 Task: Create Card Software Deployment Review in Board Content Marketing Platforms to Workspace Corporate Housing. Create Card Chemistry Conference Review in Board Business Model Canvas Creation to Workspace Corporate Housing. Create Card Software Deployment Review in Board Sales Pipeline Management and Forecasting to Workspace Corporate Housing
Action: Mouse moved to (89, 274)
Screenshot: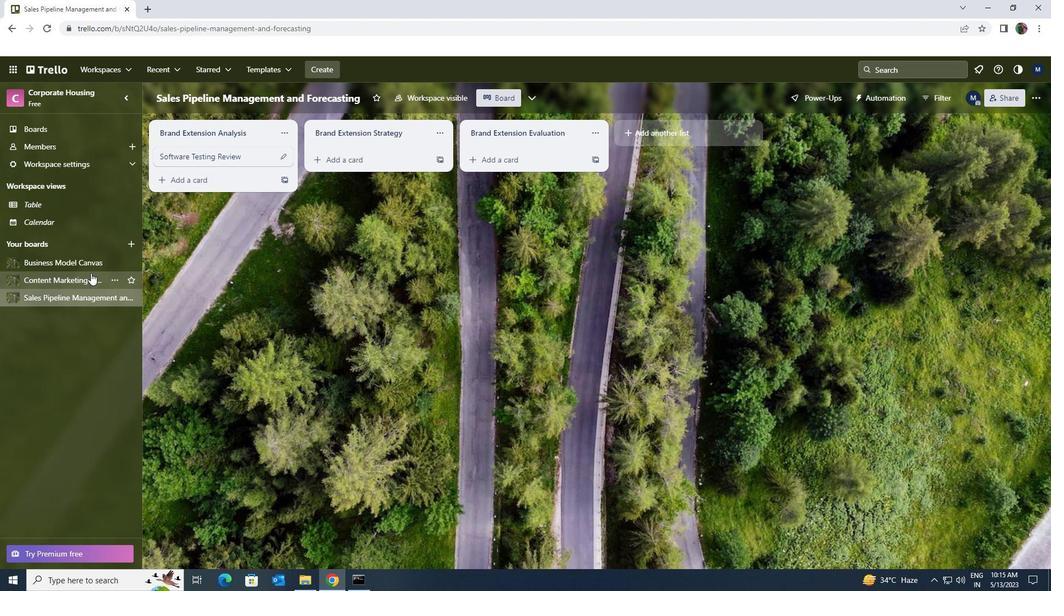 
Action: Mouse pressed left at (89, 274)
Screenshot: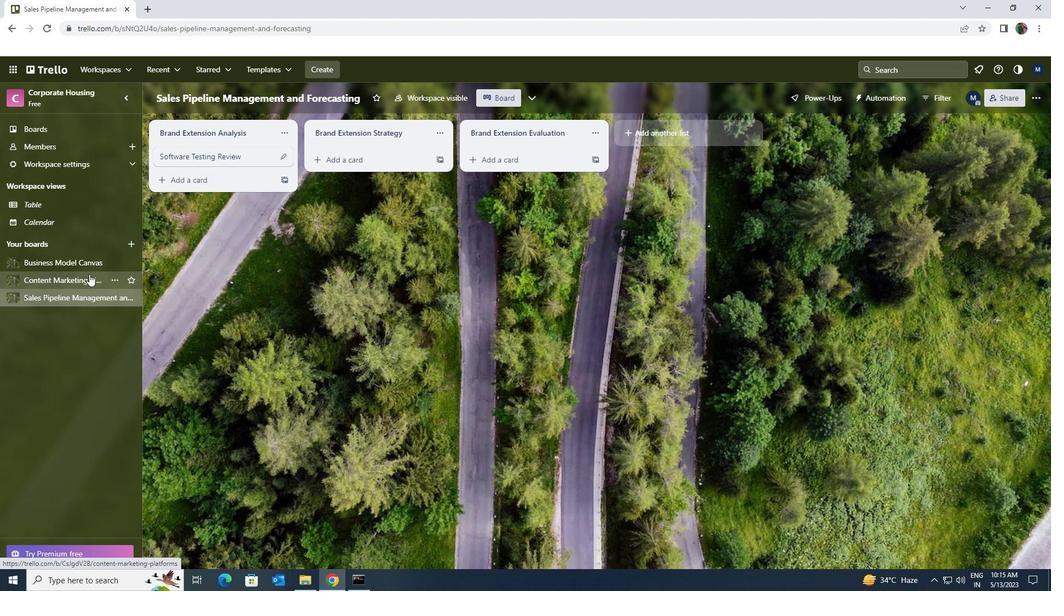 
Action: Mouse moved to (337, 162)
Screenshot: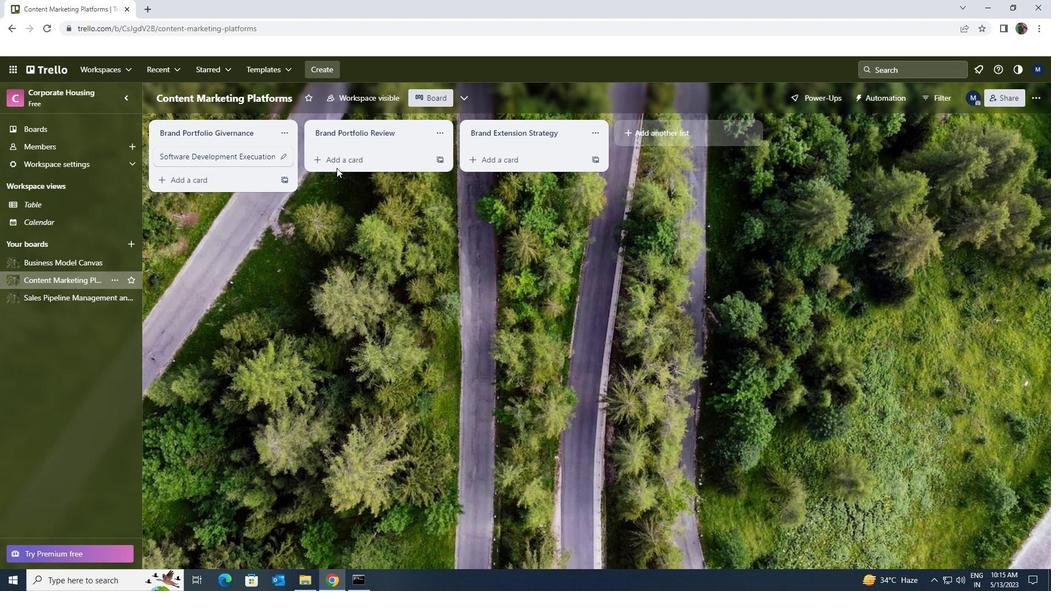 
Action: Mouse pressed left at (337, 162)
Screenshot: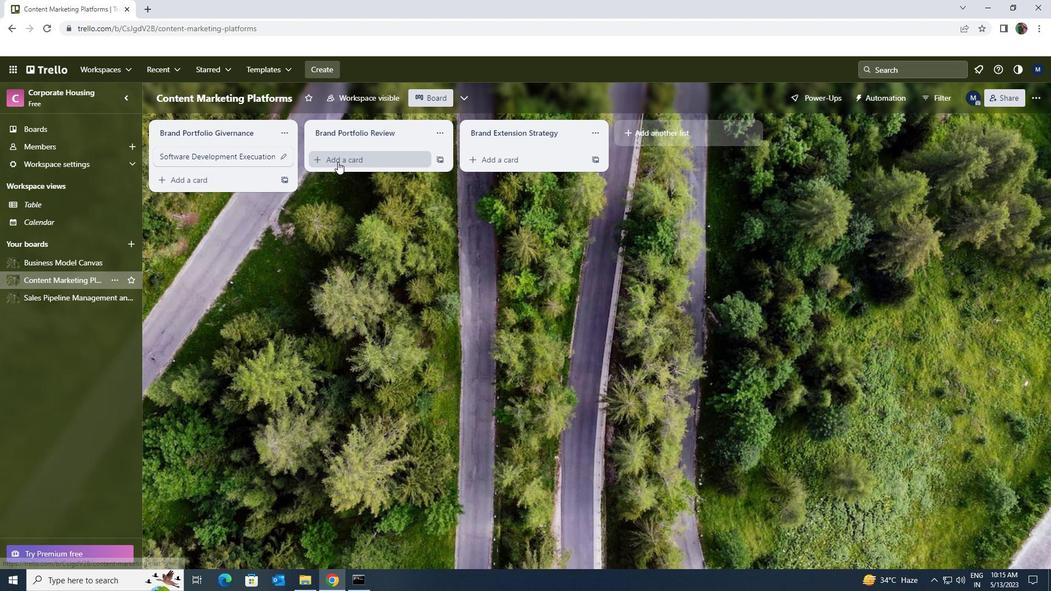 
Action: Key pressed <Key.shift>SOFTWARE<Key.space><Key.shift>DEVELOPMENT<Key.space><Key.shift>REVIEW
Screenshot: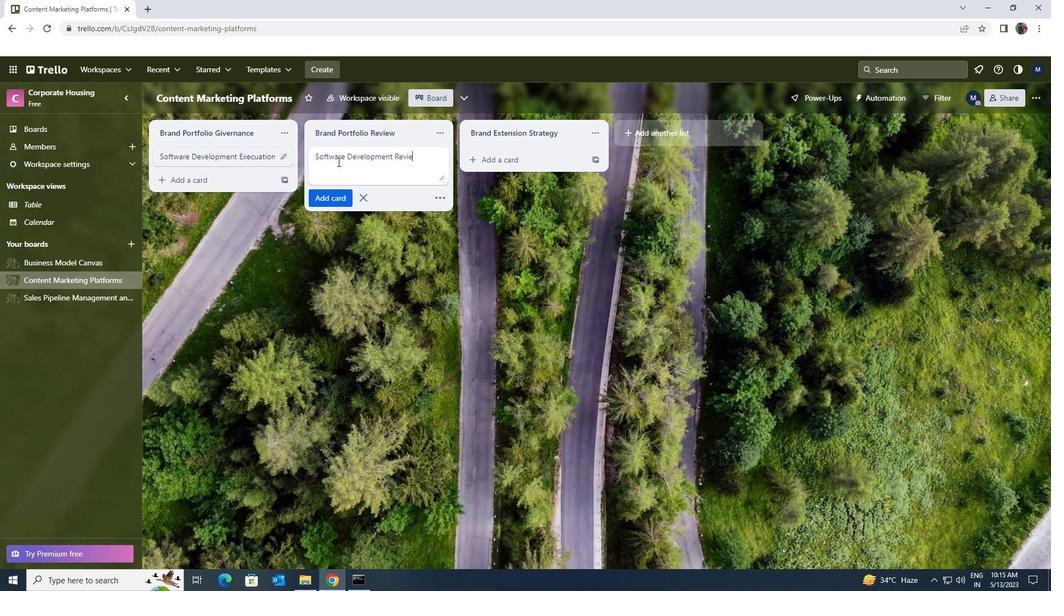 
Action: Mouse moved to (340, 199)
Screenshot: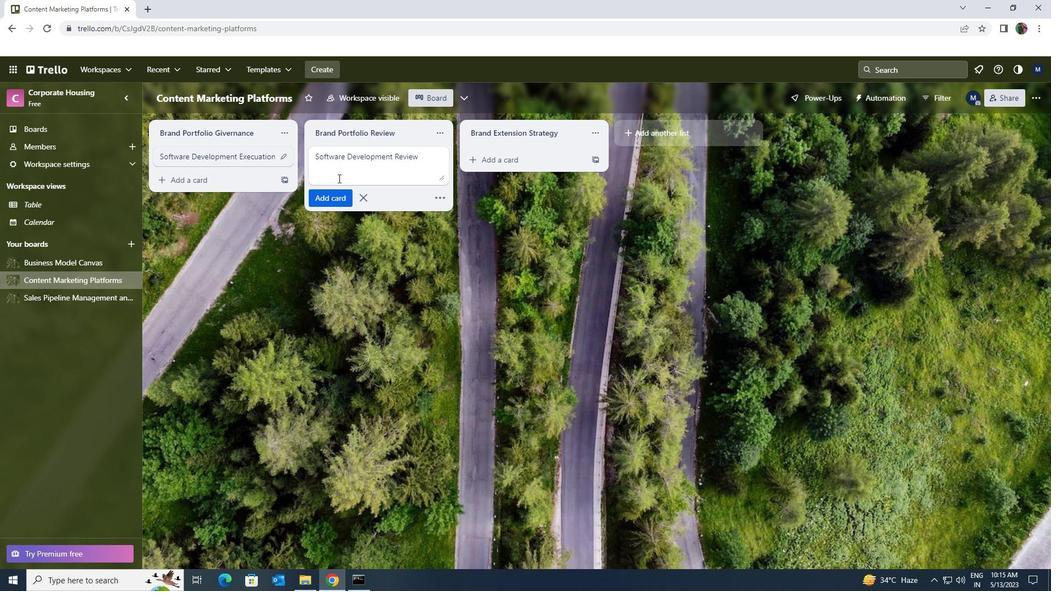 
Action: Mouse pressed left at (340, 199)
Screenshot: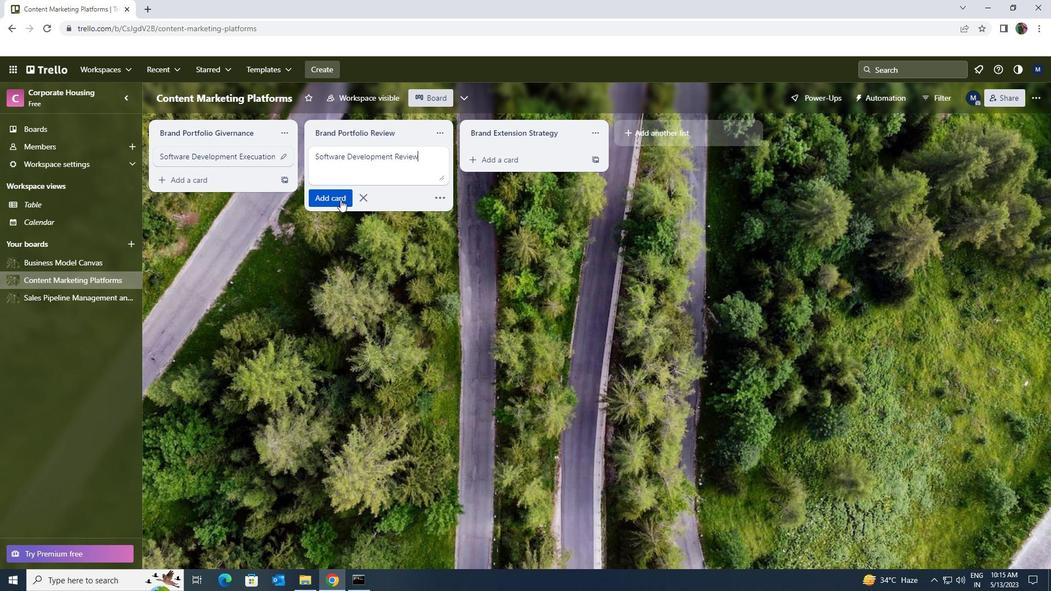 
Action: Mouse moved to (66, 254)
Screenshot: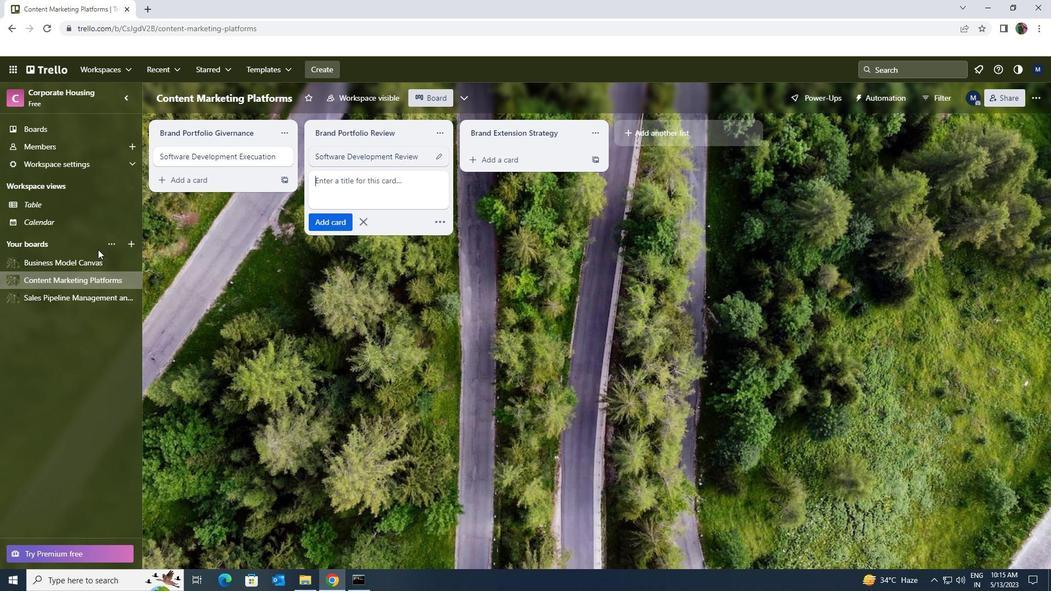 
Action: Mouse pressed left at (66, 254)
Screenshot: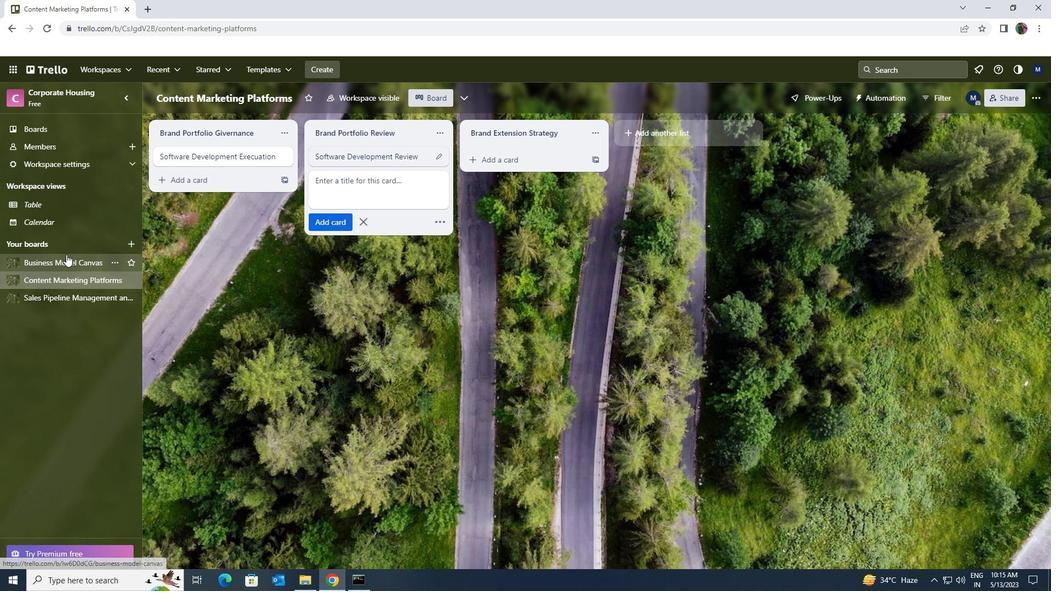 
Action: Mouse moved to (362, 164)
Screenshot: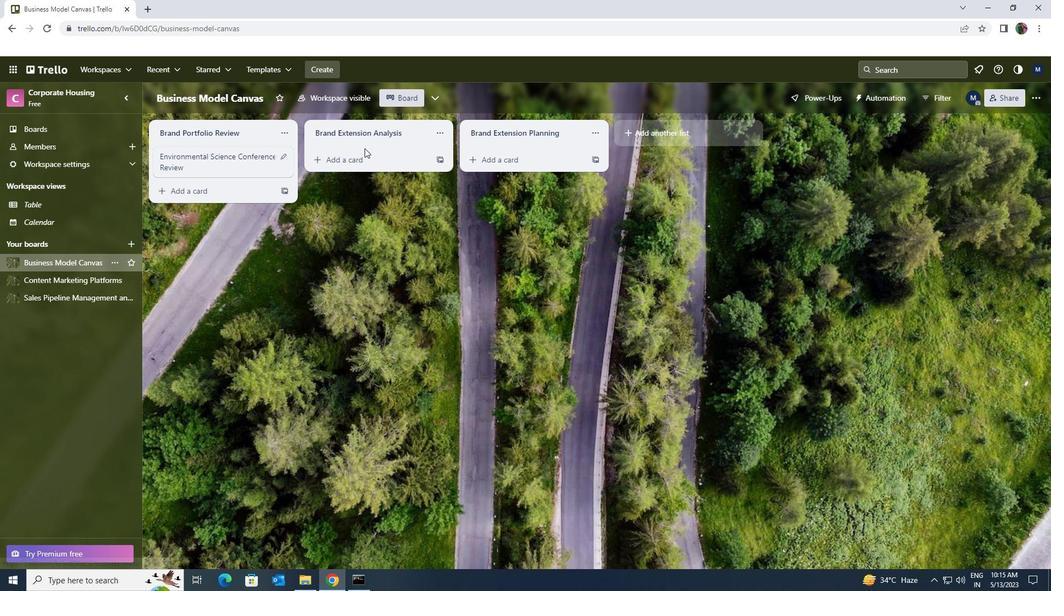 
Action: Mouse pressed left at (362, 164)
Screenshot: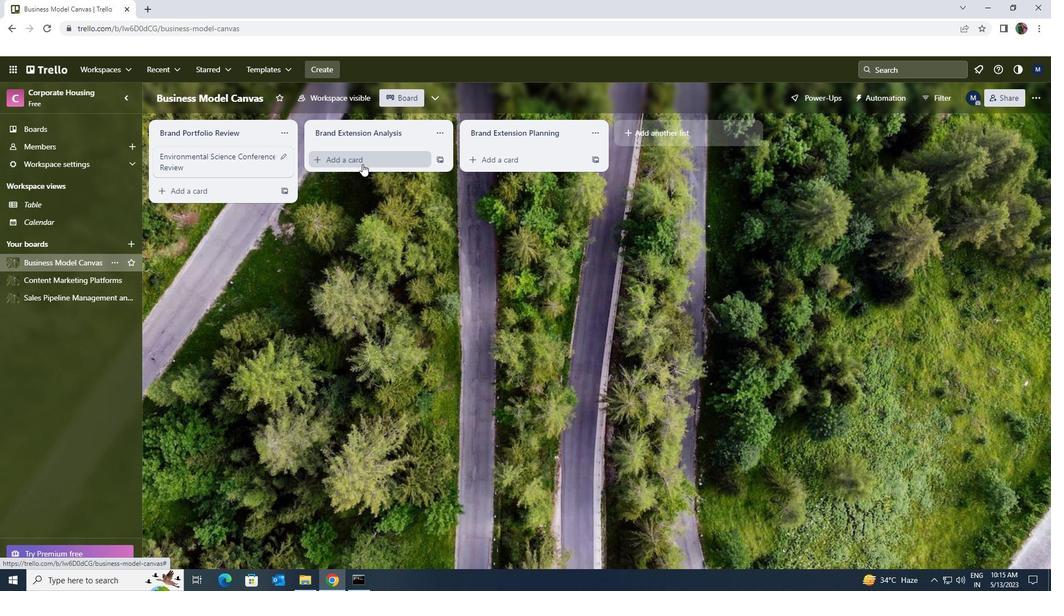 
Action: Key pressed <Key.shift>CHEMISTRY<Key.space><Key.shift><Key.shift><Key.shift><Key.shift><Key.shift><Key.shift><Key.shift><Key.shift><Key.shift><Key.shift><Key.shift><Key.shift>CONFERENCE<Key.space><Key.shift><Key.shift><Key.shift><Key.shift><Key.shift><Key.shift><Key.shift><Key.shift><Key.shift><Key.shift><Key.shift><Key.shift><Key.shift>REVIEW
Screenshot: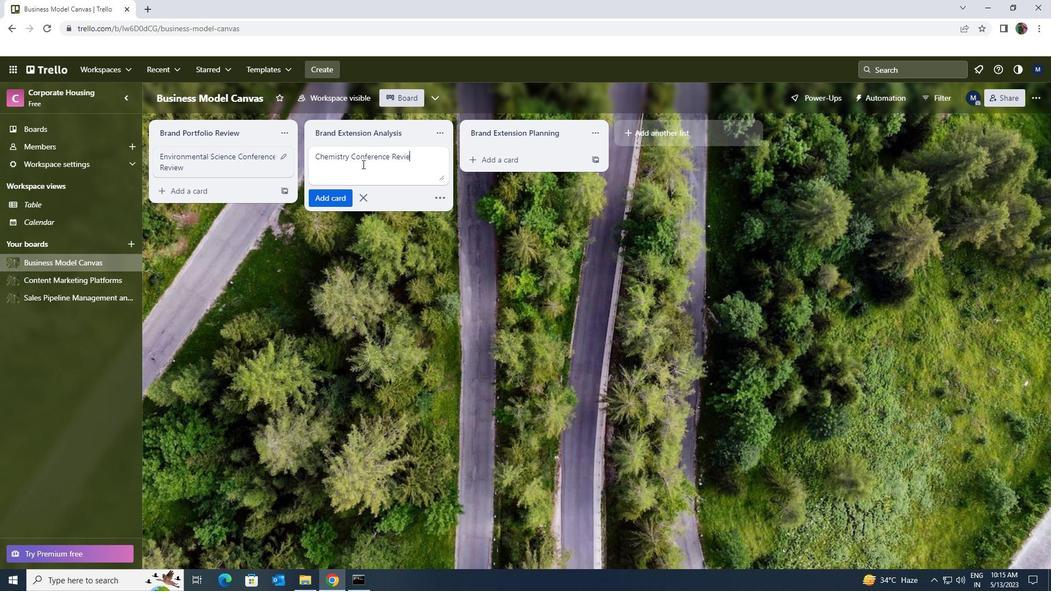 
Action: Mouse moved to (345, 192)
Screenshot: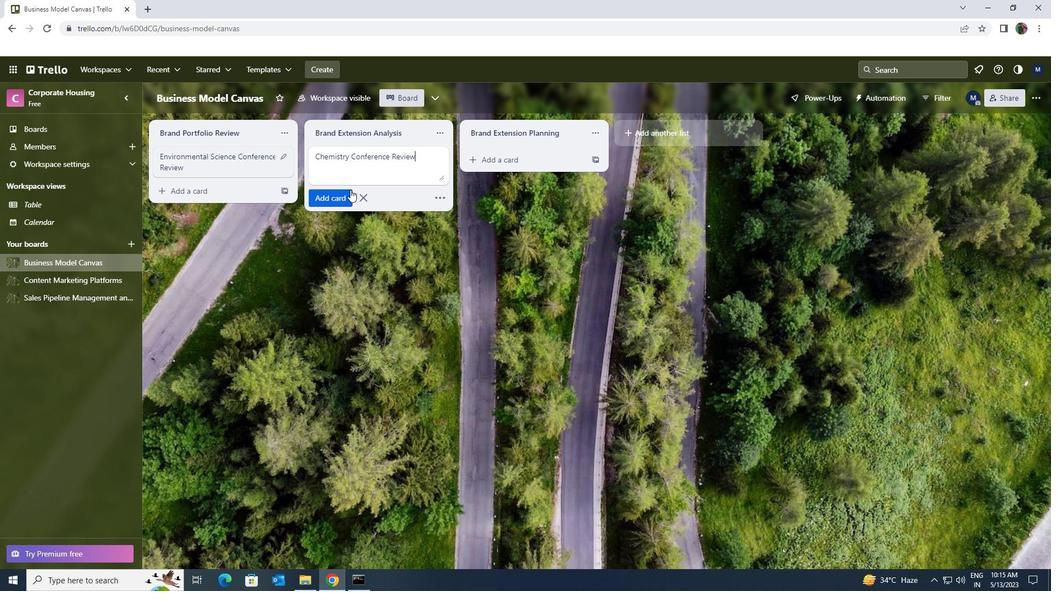 
Action: Mouse pressed left at (345, 192)
Screenshot: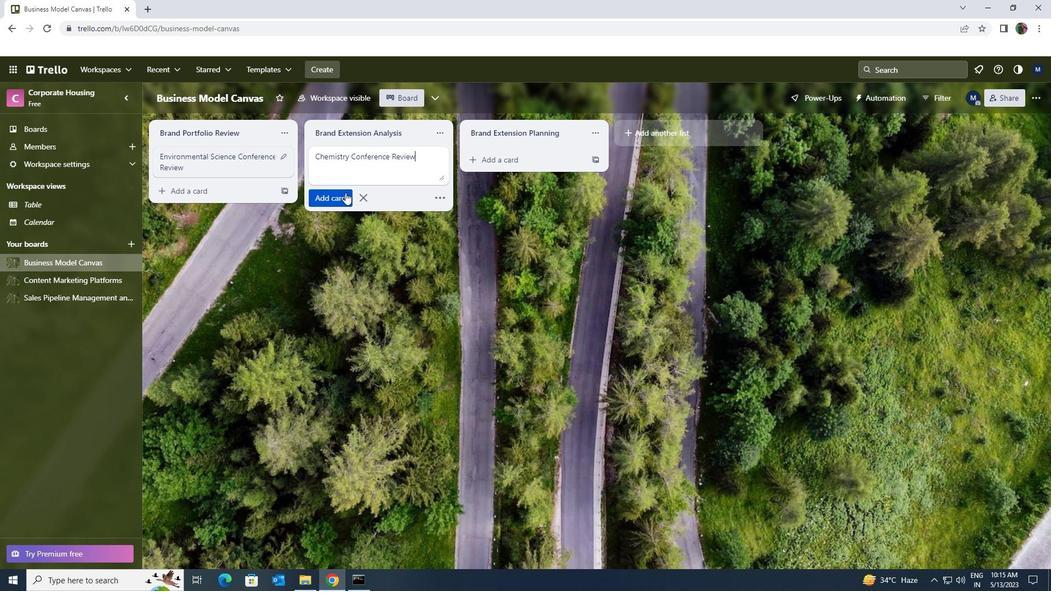 
Action: Mouse moved to (89, 302)
Screenshot: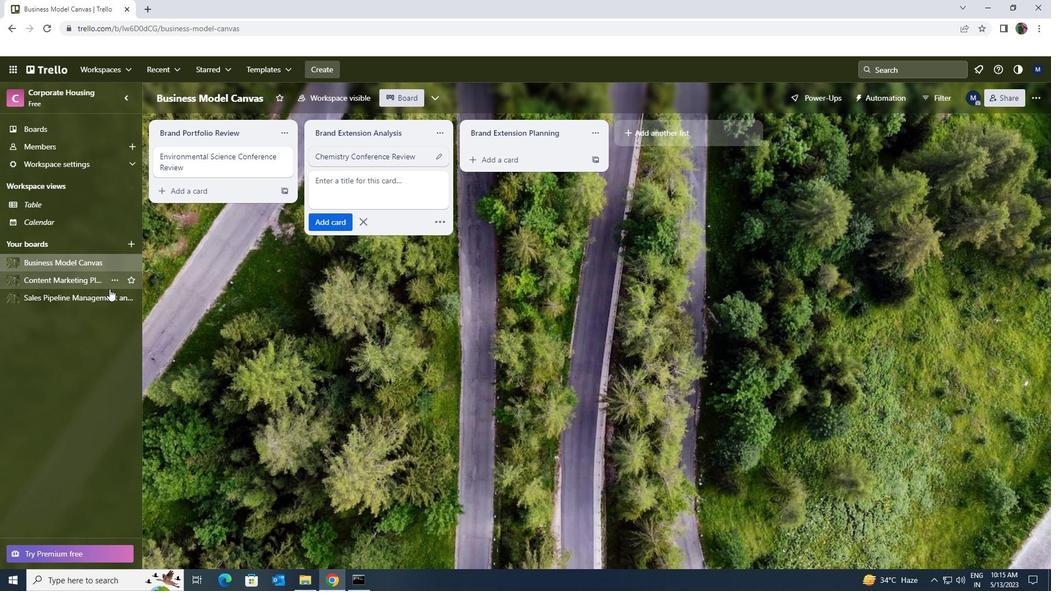 
Action: Mouse pressed left at (89, 302)
Screenshot: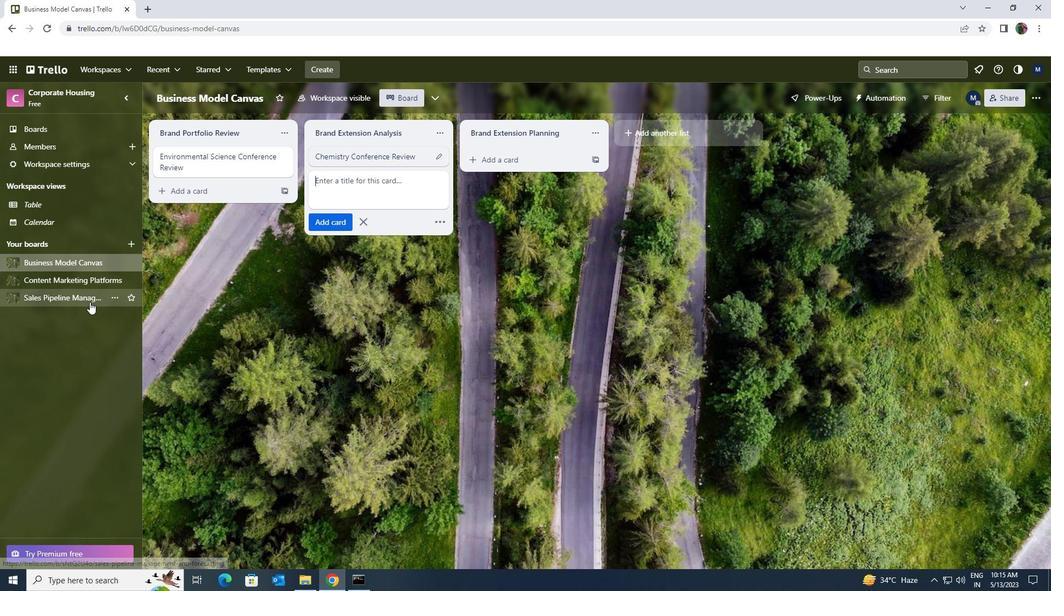 
Action: Mouse moved to (356, 166)
Screenshot: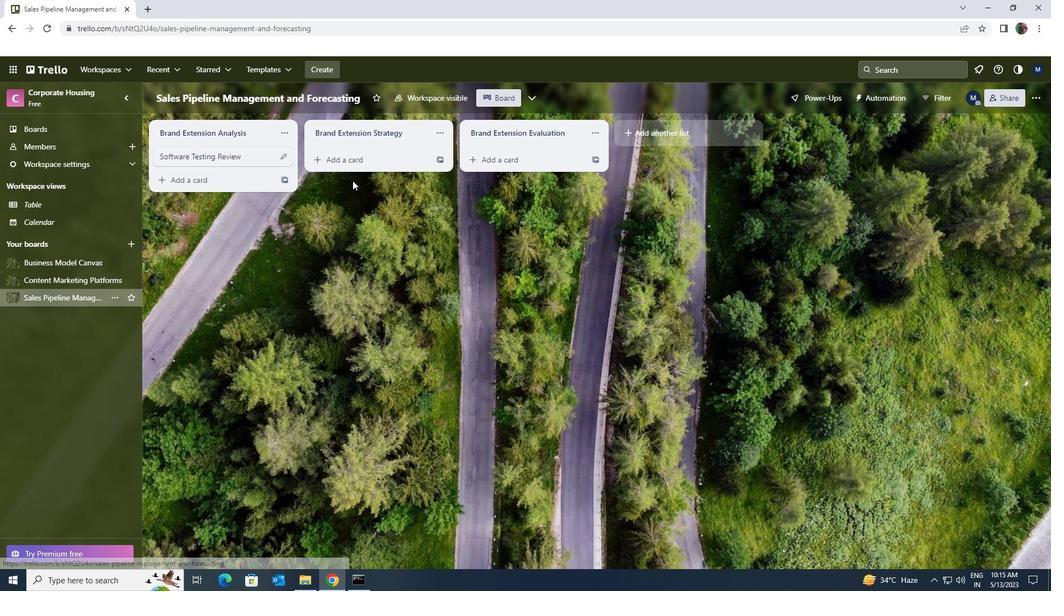 
Action: Mouse pressed left at (356, 166)
Screenshot: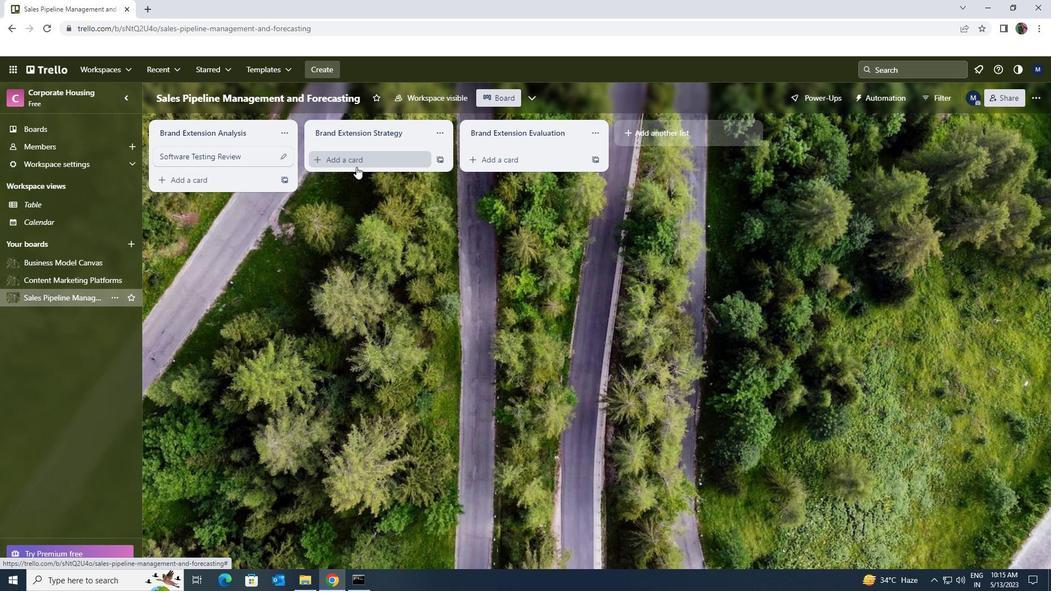 
Action: Key pressed <Key.shift><Key.shift><Key.shift>SOFTWARE<Key.space><Key.shift><Key.shift><Key.shift><Key.shift><Key.shift><Key.shift><Key.shift><Key.shift><Key.shift>DEVELOPMENT<Key.space><Key.shift>REVIEW
Screenshot: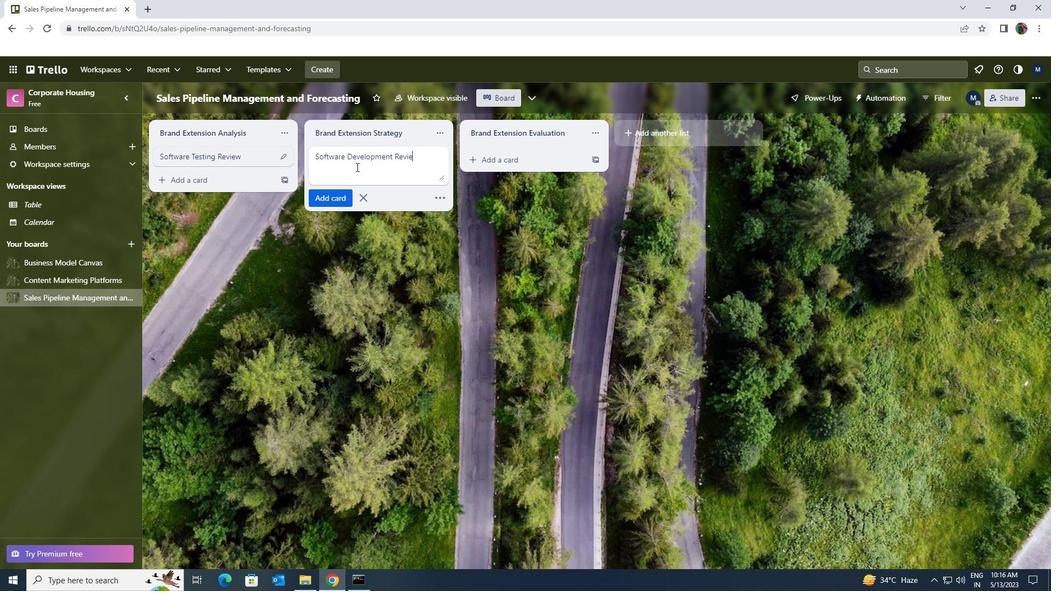 
Action: Mouse moved to (331, 200)
Screenshot: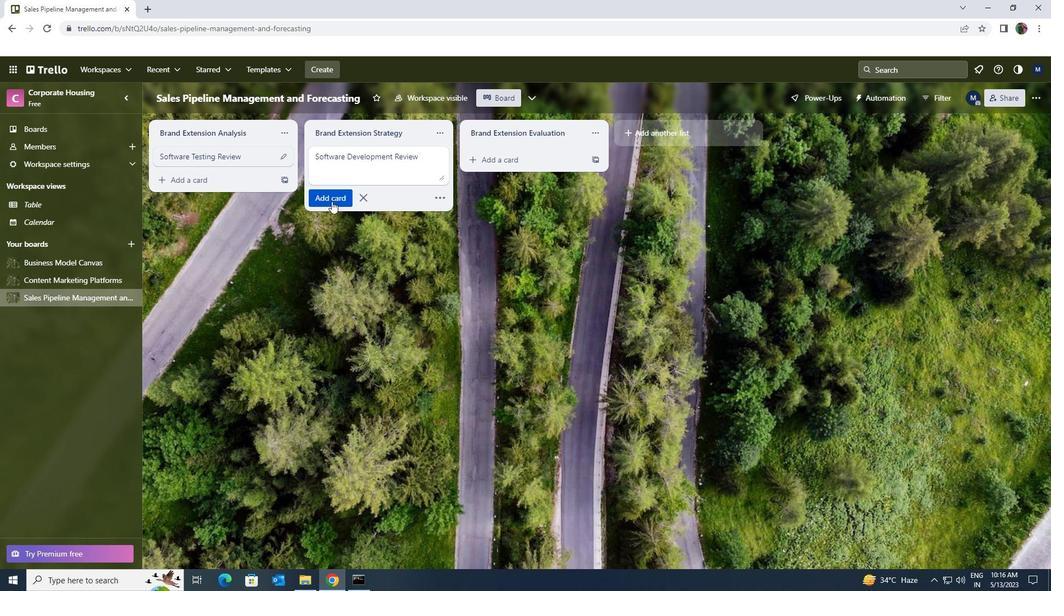 
Action: Mouse pressed left at (331, 200)
Screenshot: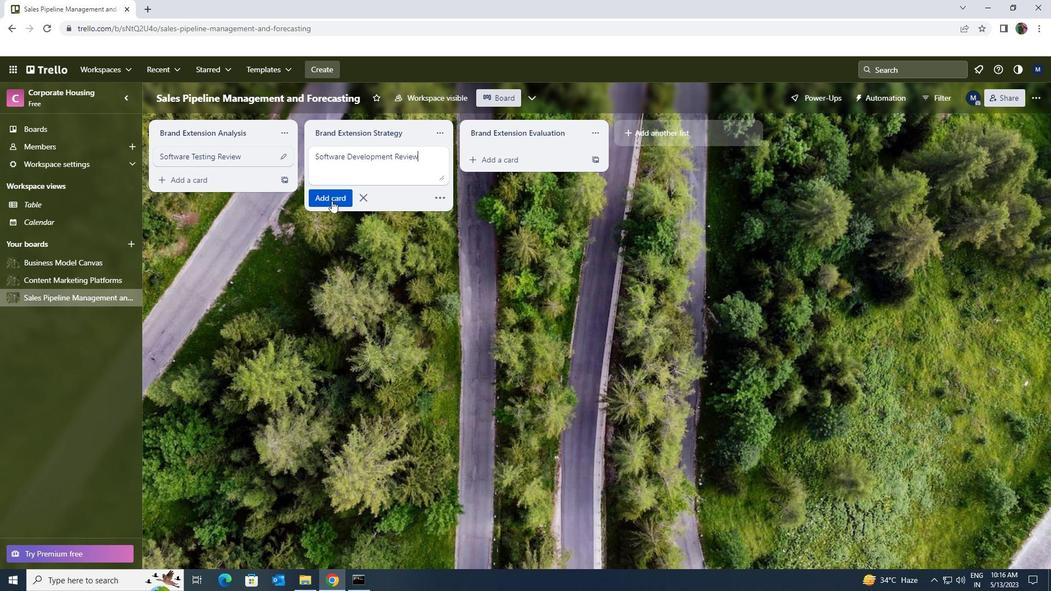 
